 Task: Create an 'inventory' object.
Action: Mouse moved to (614, 44)
Screenshot: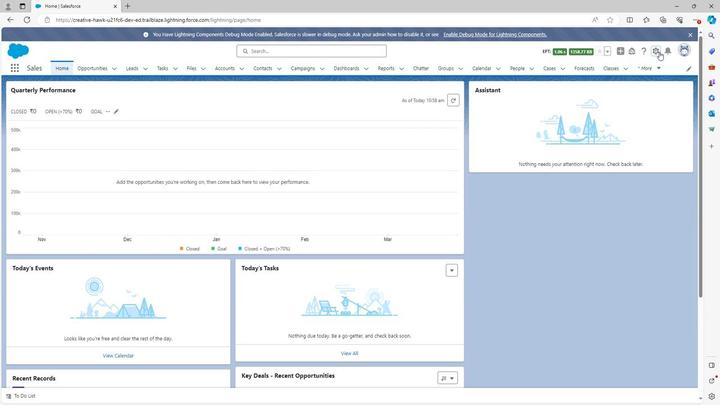 
Action: Mouse pressed left at (614, 44)
Screenshot: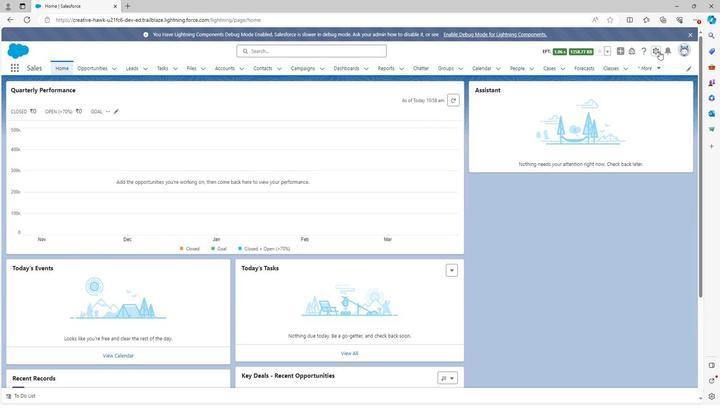 
Action: Mouse moved to (573, 66)
Screenshot: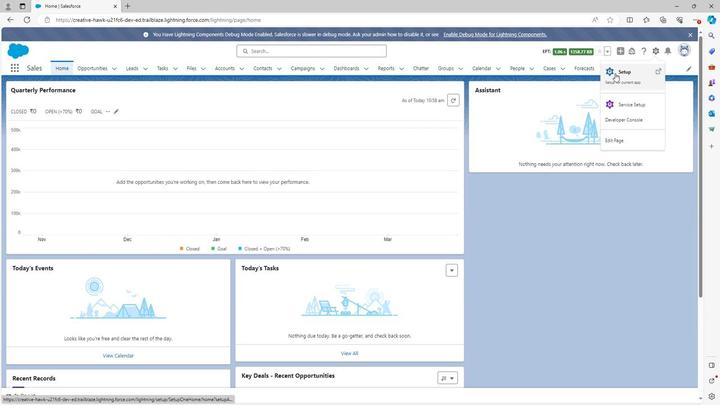 
Action: Mouse pressed left at (573, 66)
Screenshot: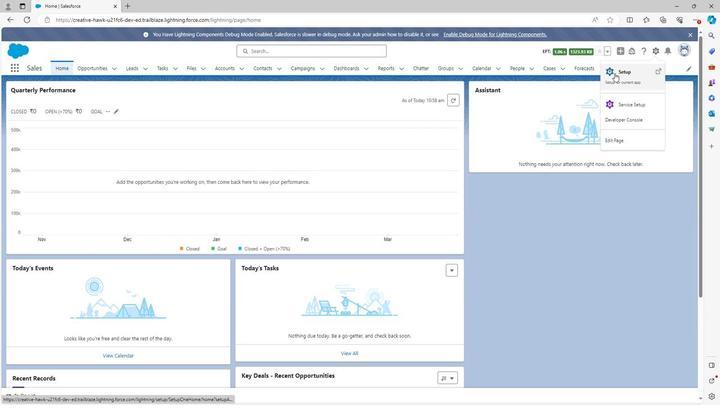 
Action: Mouse moved to (103, 60)
Screenshot: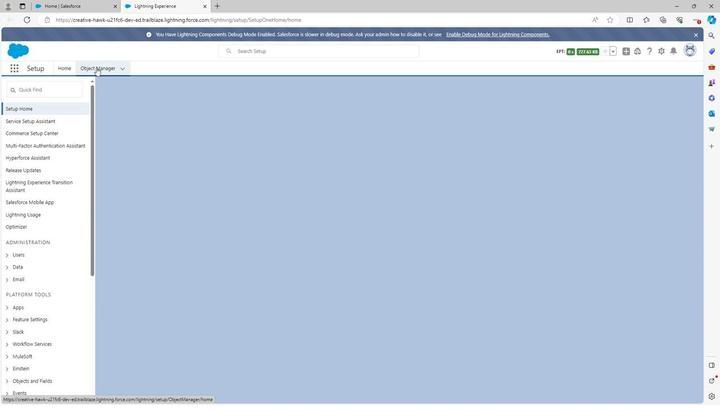 
Action: Mouse pressed left at (103, 60)
Screenshot: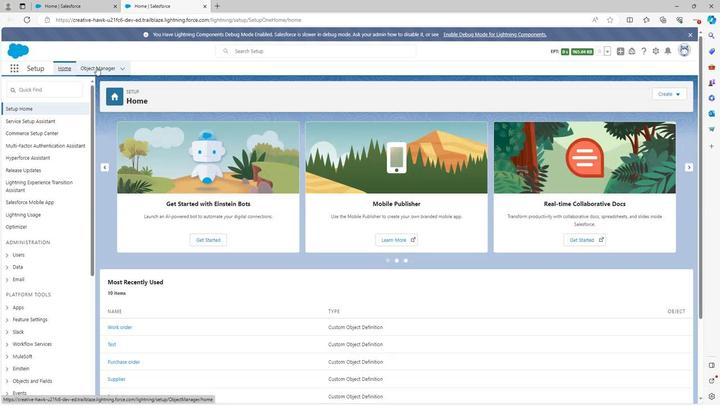 
Action: Mouse moved to (622, 88)
Screenshot: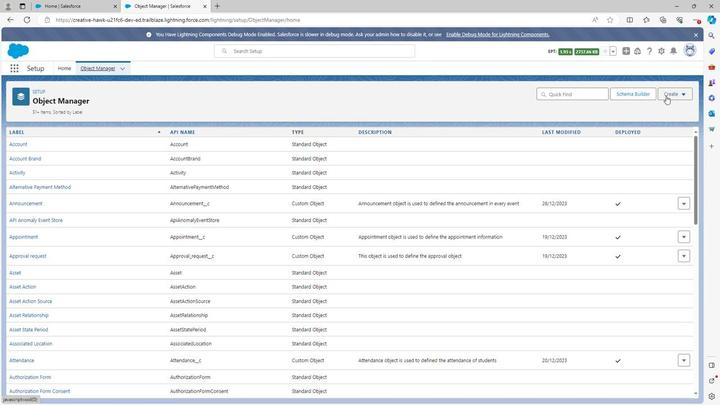 
Action: Mouse pressed left at (622, 88)
Screenshot: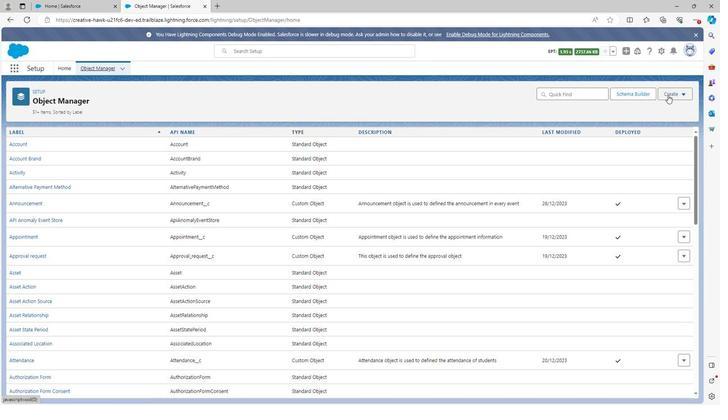 
Action: Mouse moved to (602, 109)
Screenshot: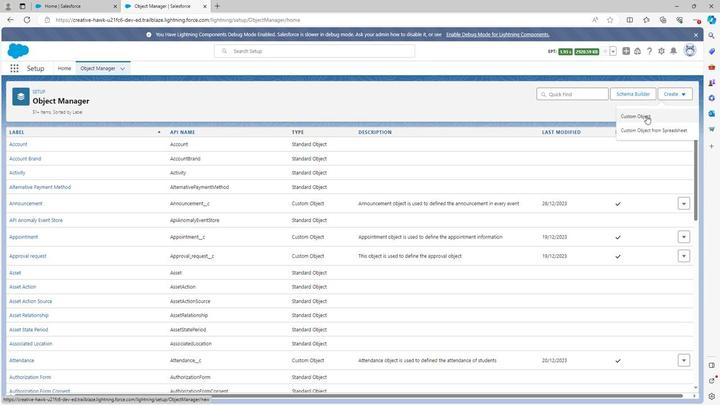 
Action: Mouse pressed left at (602, 109)
Screenshot: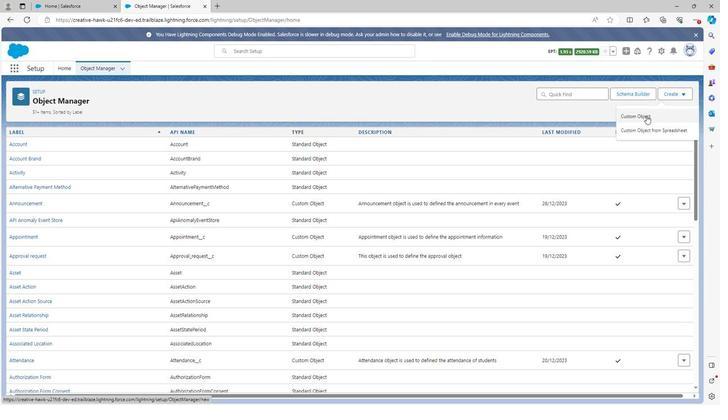 
Action: Mouse moved to (173, 185)
Screenshot: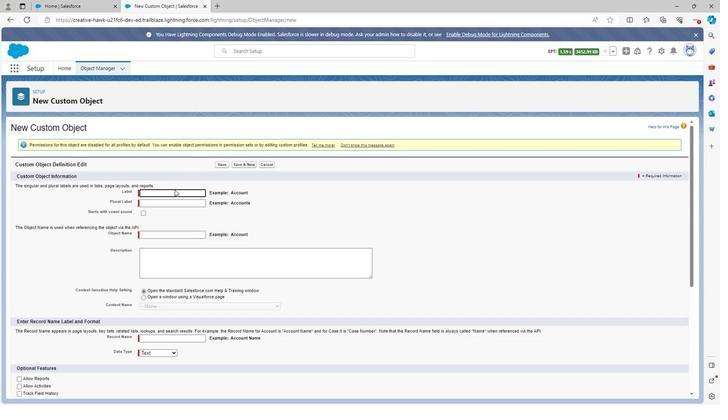 
Action: Mouse pressed left at (173, 185)
Screenshot: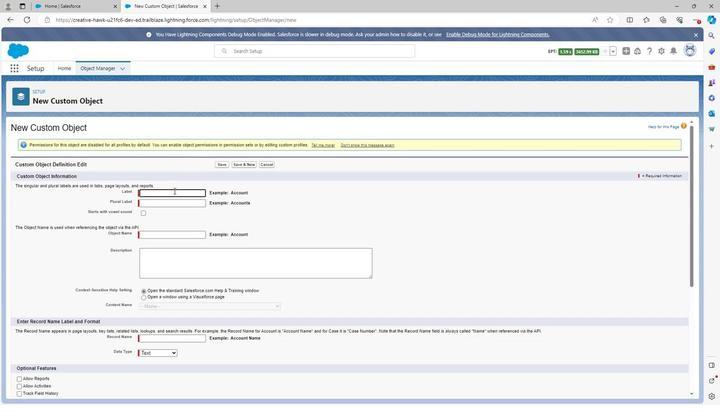 
Action: Key pressed <Key.shift>Inventory
Screenshot: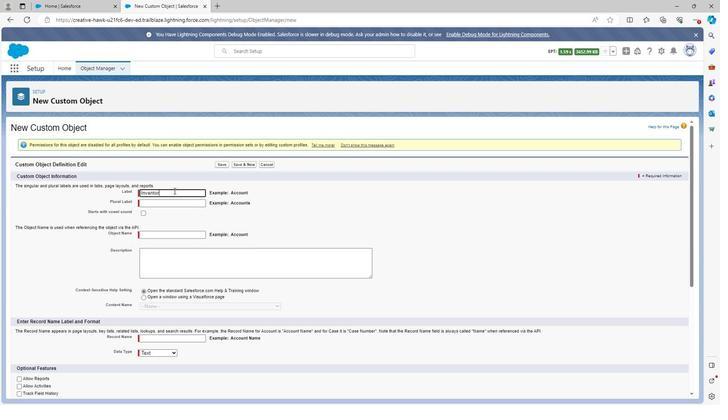 
Action: Mouse moved to (167, 216)
Screenshot: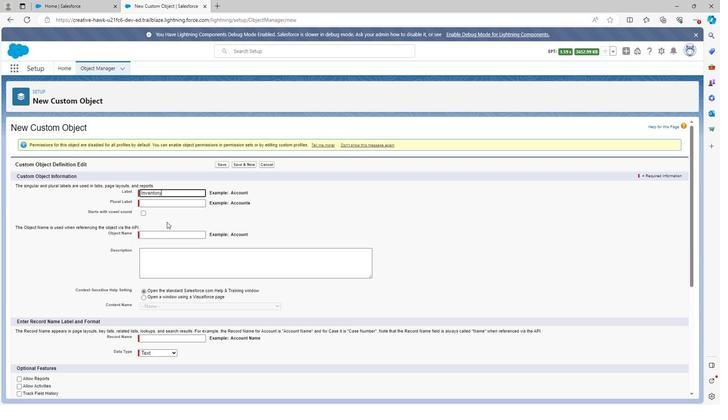 
Action: Mouse pressed left at (167, 216)
Screenshot: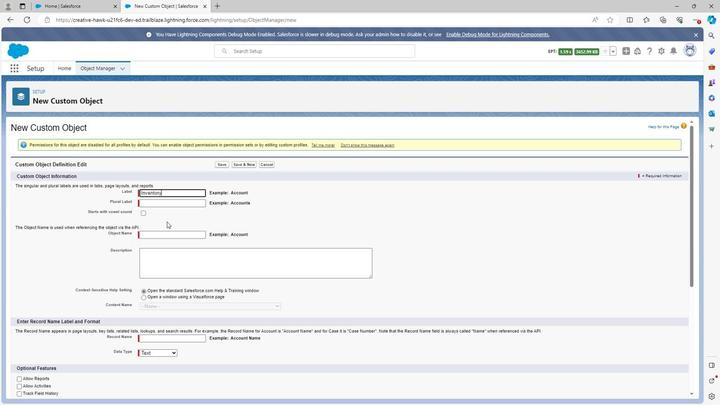 
Action: Mouse moved to (170, 197)
Screenshot: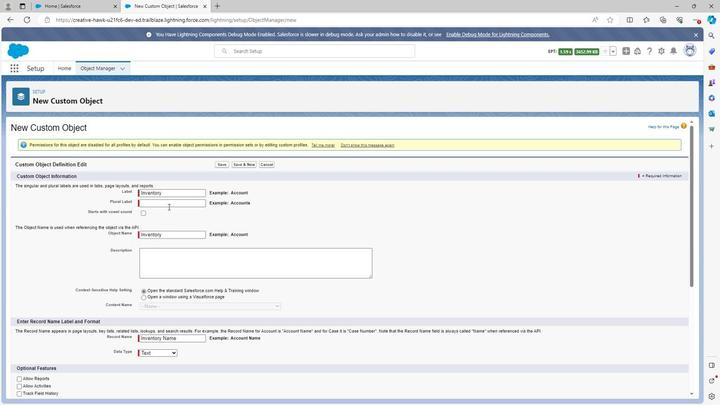 
Action: Mouse pressed left at (170, 197)
Screenshot: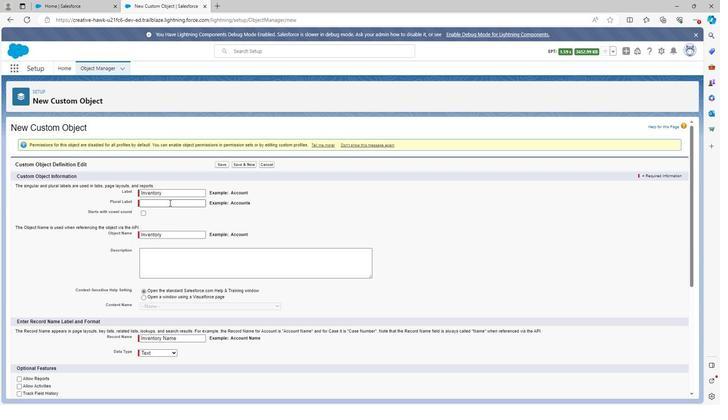 
Action: Key pressed <Key.shift>Inventories
Screenshot: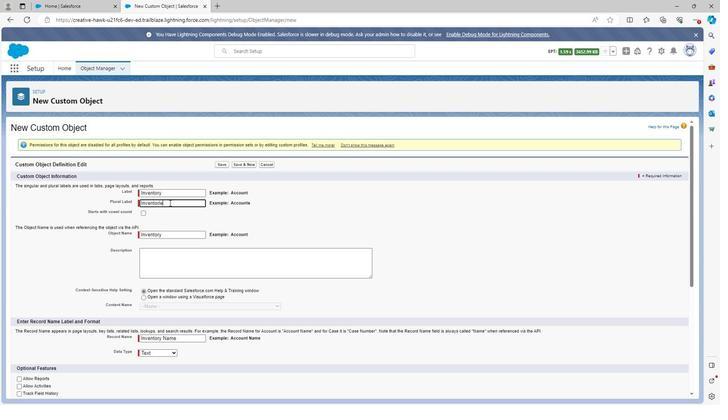 
Action: Mouse moved to (177, 254)
Screenshot: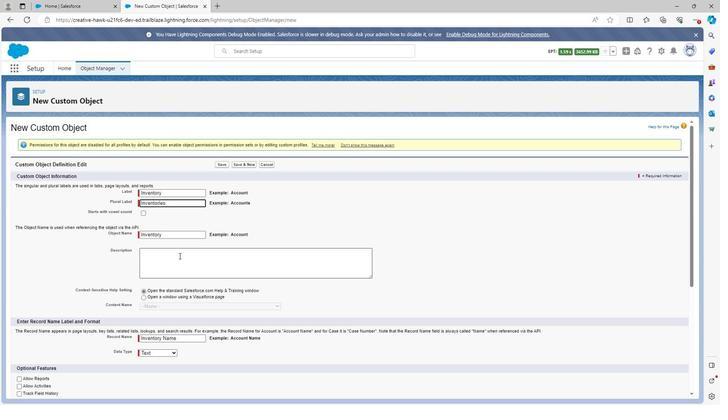 
Action: Mouse pressed left at (177, 254)
Screenshot: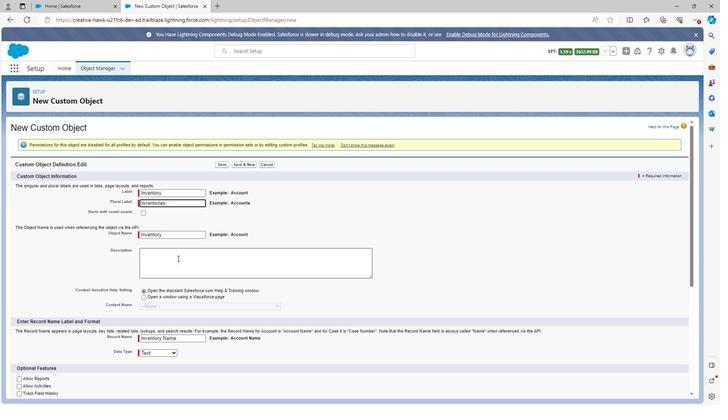 
Action: Key pressed <Key.shift>Inventory<Key.space>object<Key.space>is<Key.space>used<Key.space>to<Key.space>defined<Key.space>the<Key.space>inventory<Key.space><Key.backspace><Key.backspace>ies<Key.space>in<Key.space>re<Key.backspace><Key.backspace>supply<Key.space>chain<Key.space>managemr<Key.backspace>ent
Screenshot: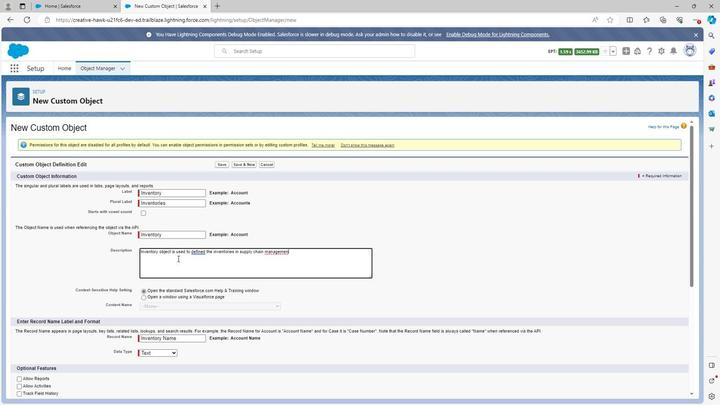 
Action: Mouse moved to (131, 333)
Screenshot: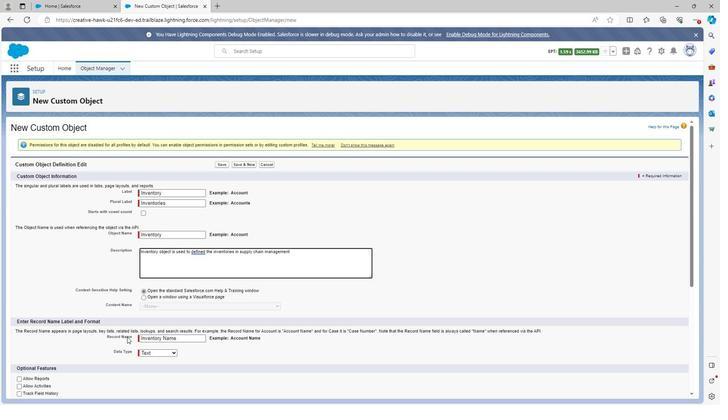 
Action: Mouse scrolled (131, 333) with delta (0, 0)
Screenshot: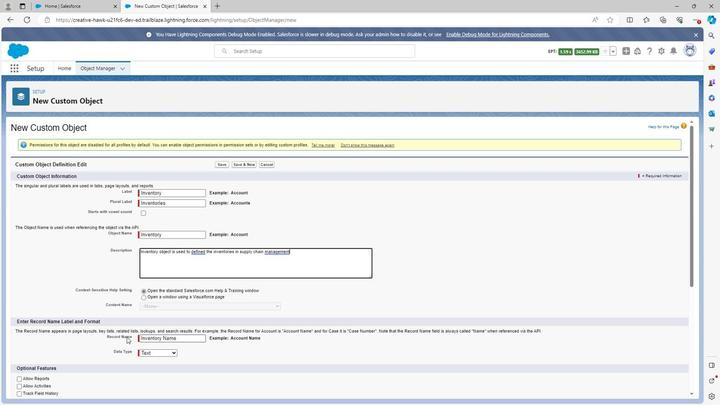 
Action: Mouse scrolled (131, 333) with delta (0, 0)
Screenshot: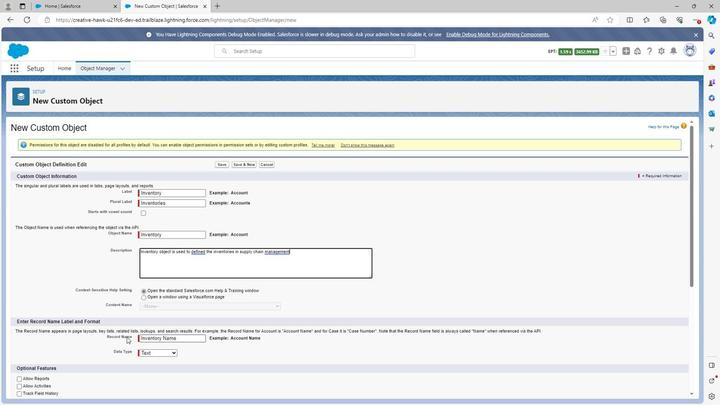 
Action: Mouse scrolled (131, 333) with delta (0, 0)
Screenshot: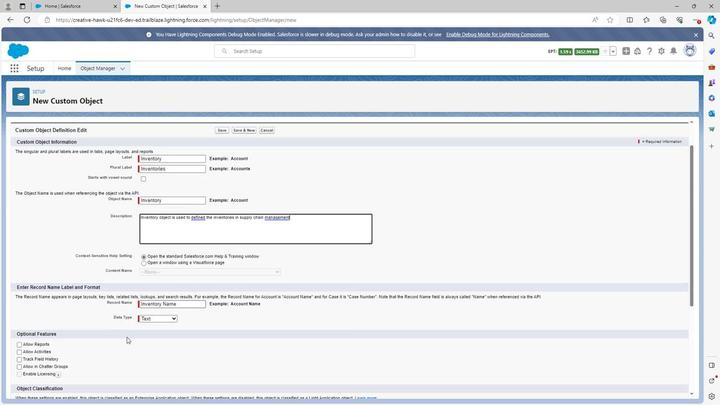 
Action: Mouse moved to (34, 247)
Screenshot: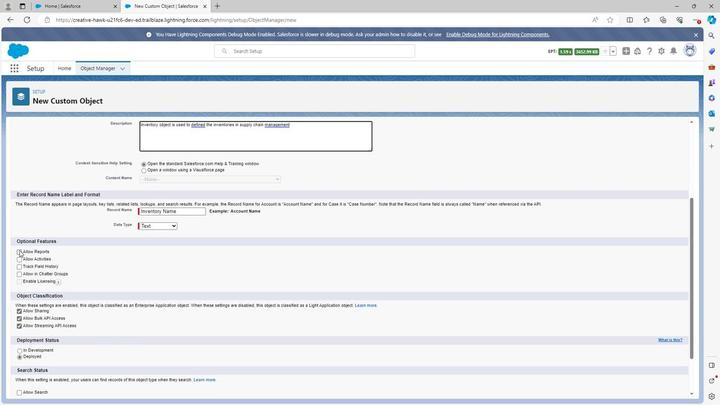 
Action: Mouse pressed left at (34, 247)
Screenshot: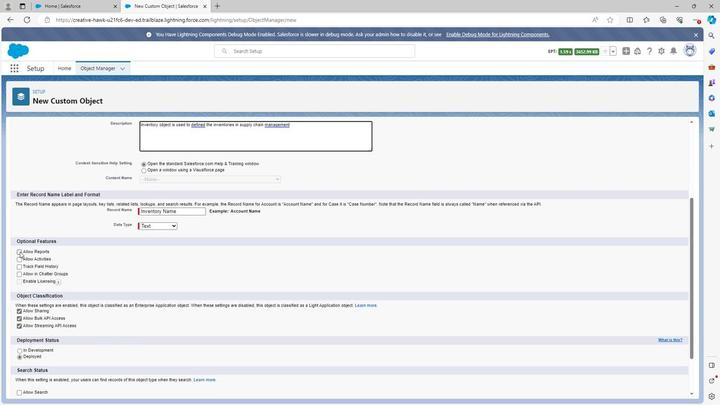 
Action: Mouse moved to (33, 254)
Screenshot: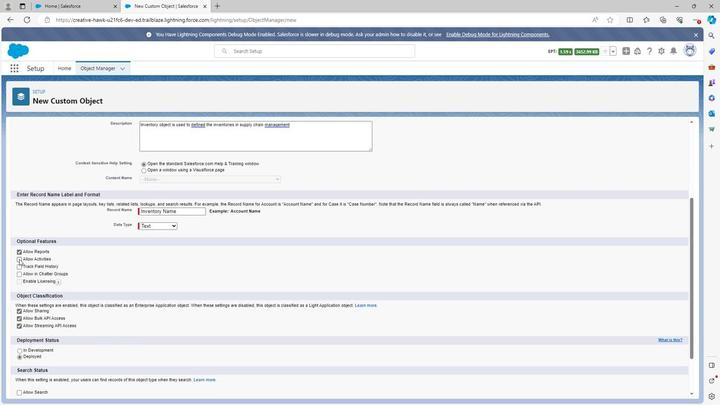 
Action: Mouse pressed left at (33, 254)
Screenshot: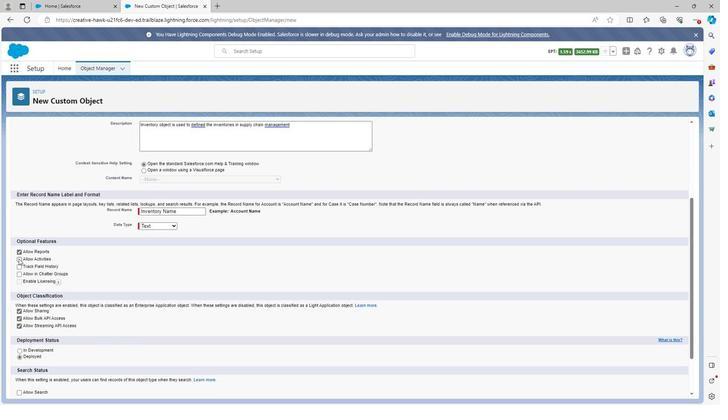 
Action: Mouse moved to (33, 259)
Screenshot: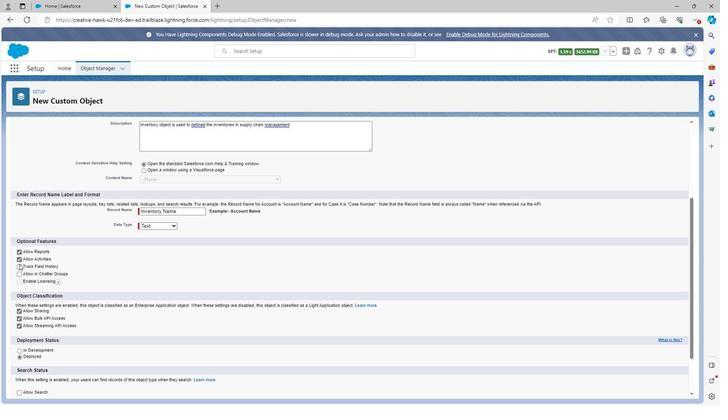 
Action: Mouse pressed left at (33, 259)
Screenshot: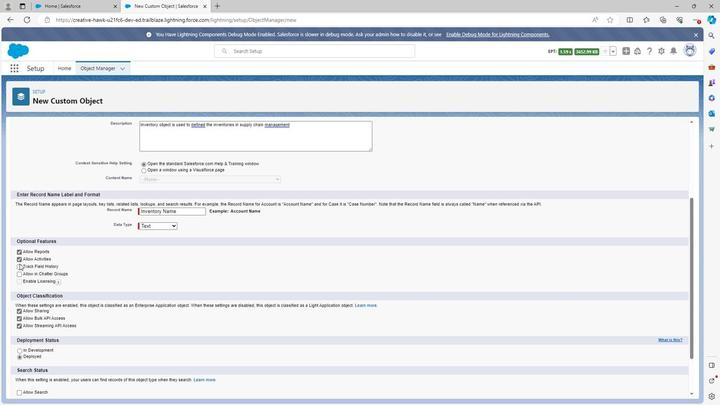 
Action: Mouse moved to (33, 260)
Screenshot: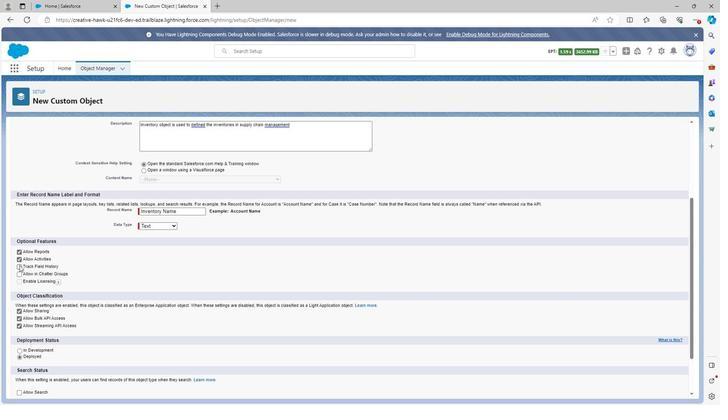 
Action: Mouse pressed left at (33, 260)
Screenshot: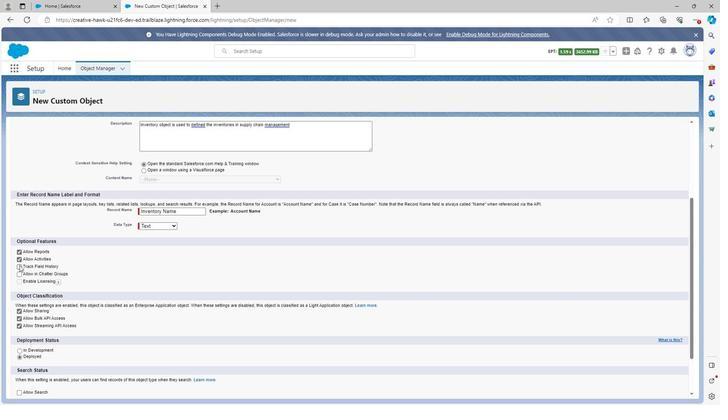 
Action: Mouse moved to (33, 269)
Screenshot: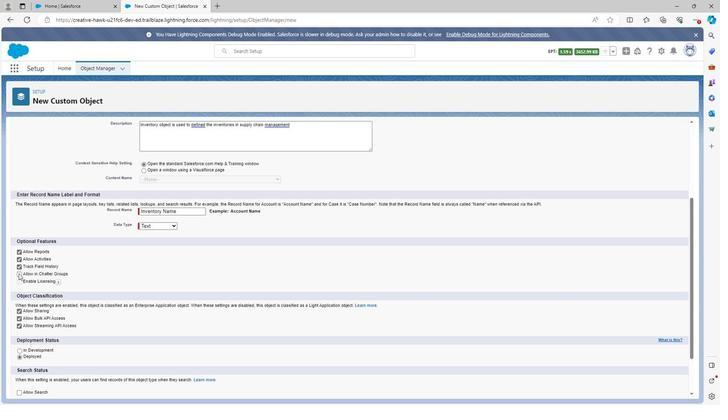
Action: Mouse pressed left at (33, 269)
Screenshot: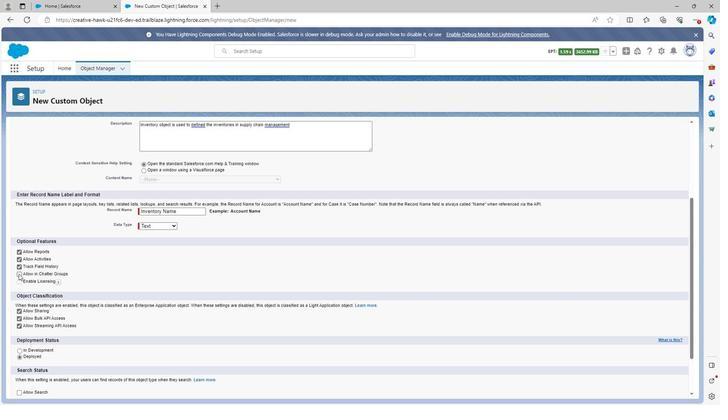 
Action: Mouse moved to (32, 391)
Screenshot: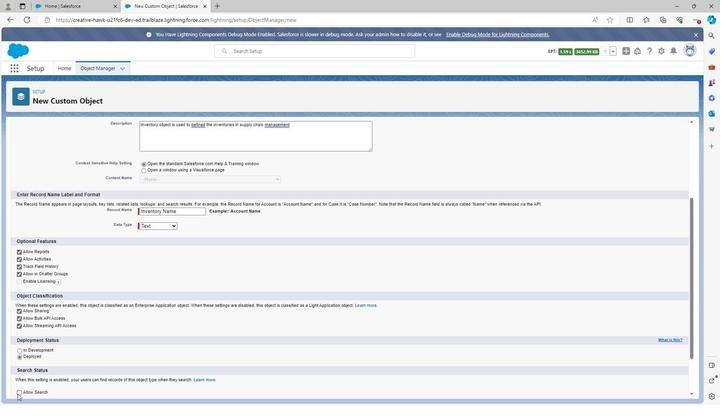 
Action: Mouse pressed left at (32, 391)
Screenshot: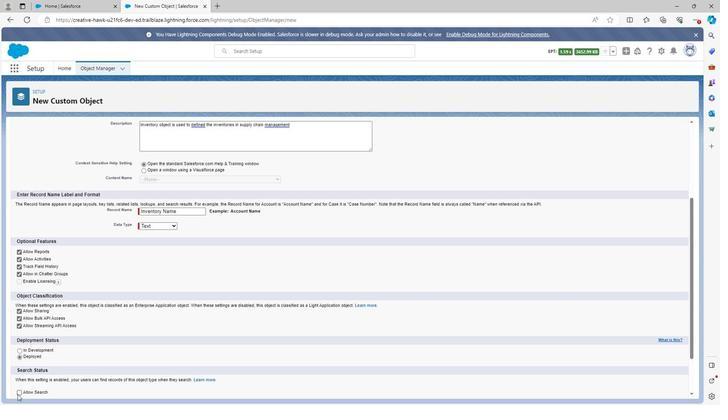 
Action: Mouse moved to (592, 360)
Screenshot: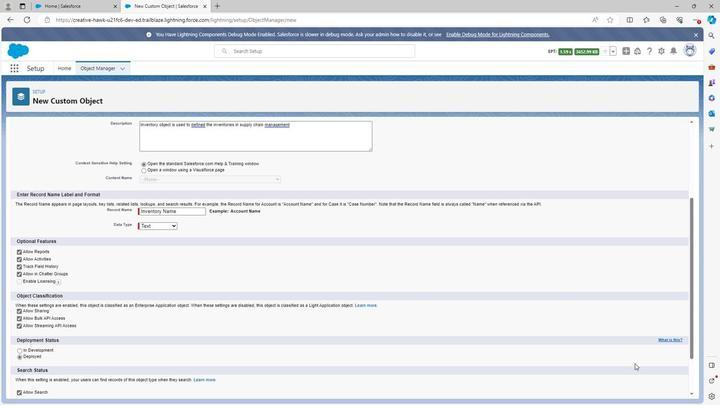 
Action: Mouse scrolled (592, 359) with delta (0, 0)
Screenshot: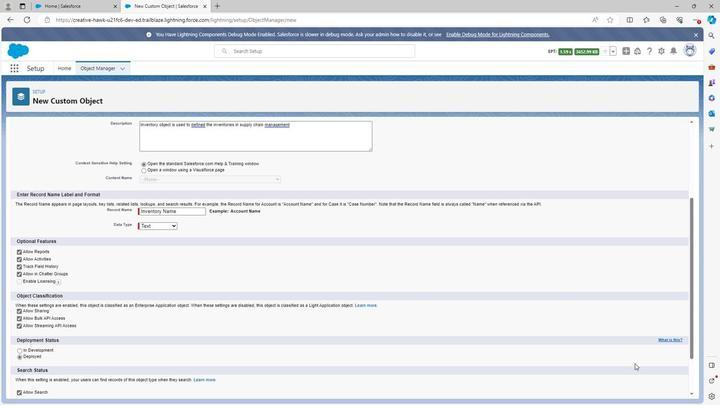 
Action: Mouse scrolled (592, 359) with delta (0, 0)
Screenshot: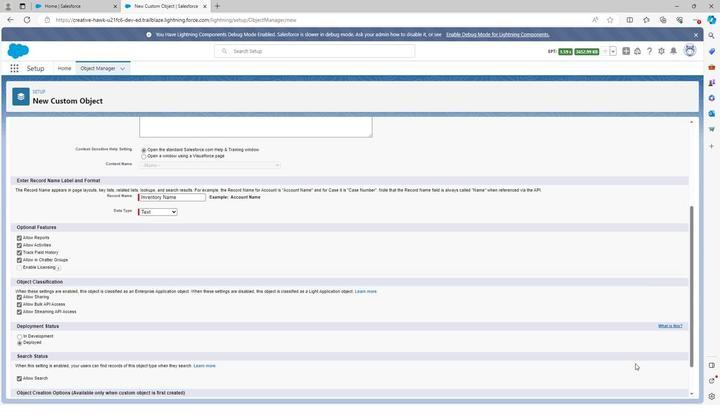 
Action: Mouse scrolled (592, 359) with delta (0, 0)
Screenshot: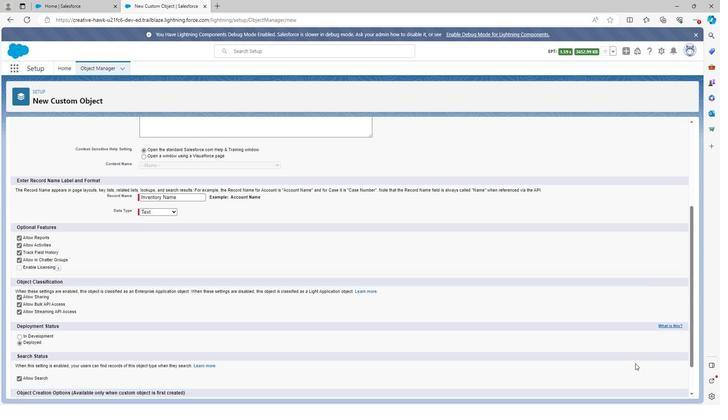 
Action: Mouse scrolled (592, 359) with delta (0, 0)
Screenshot: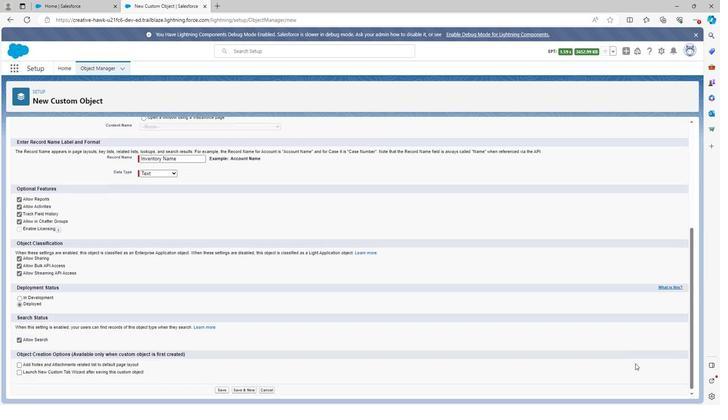
Action: Mouse moved to (215, 385)
Screenshot: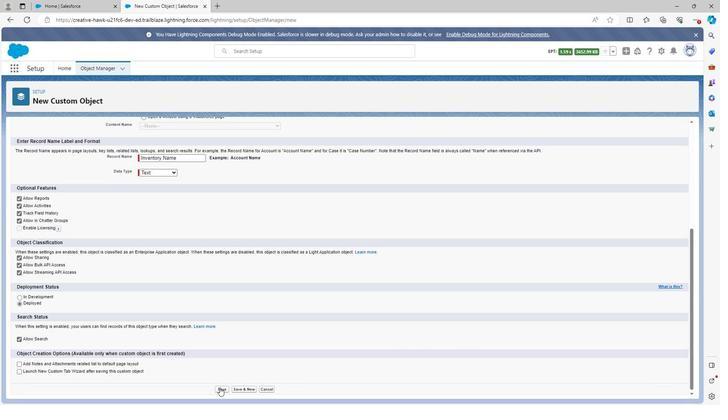 
Action: Mouse pressed left at (215, 385)
Screenshot: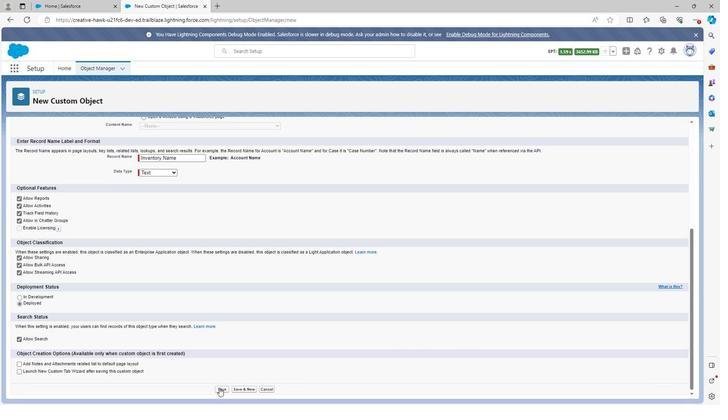 
Action: Mouse moved to (95, 60)
Screenshot: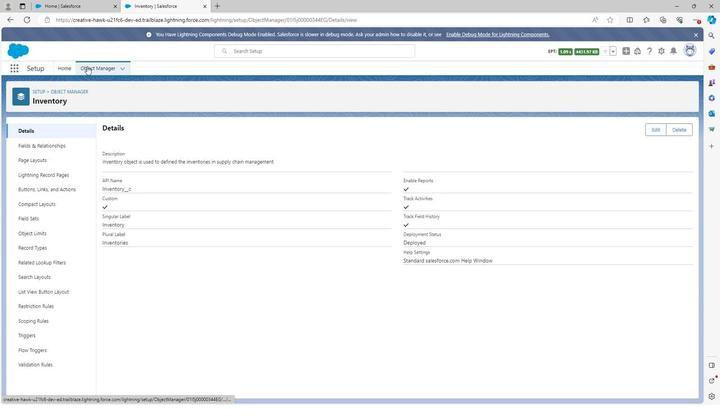 
Action: Mouse pressed left at (95, 60)
Screenshot: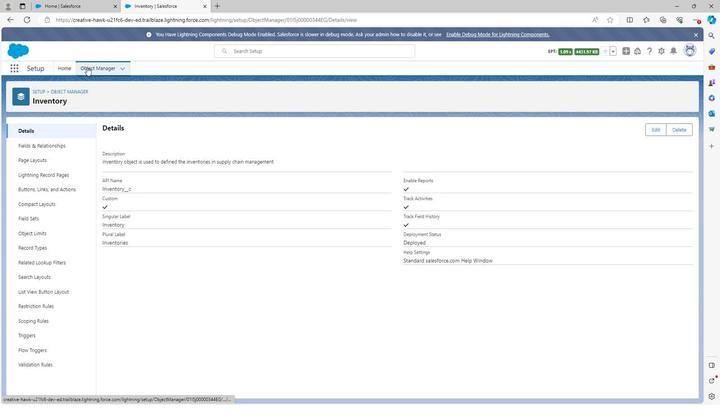 
Action: Mouse moved to (57, 329)
Screenshot: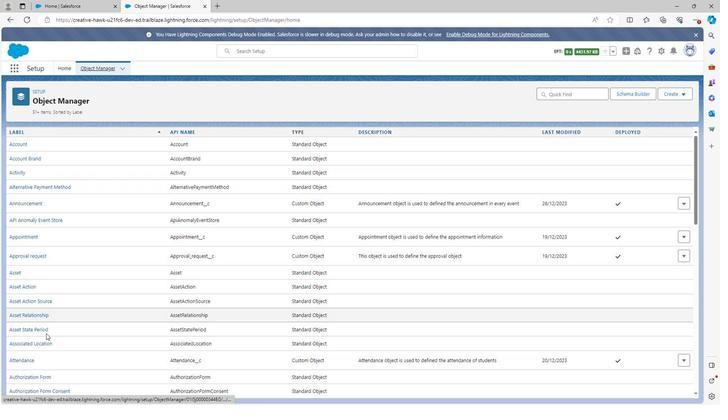 
Action: Mouse scrolled (57, 329) with delta (0, 0)
Screenshot: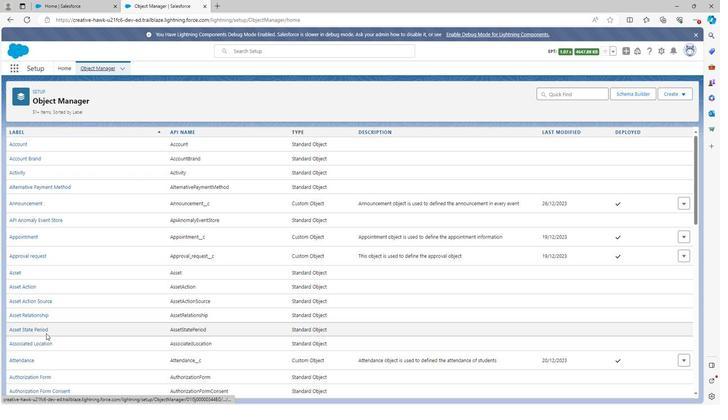 
Action: Mouse scrolled (57, 329) with delta (0, 0)
Screenshot: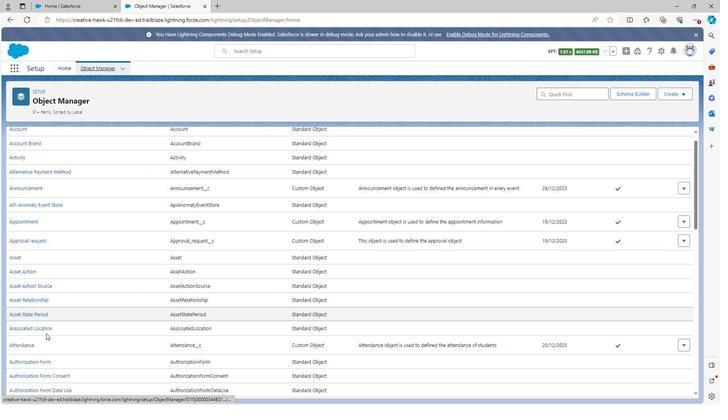 
Action: Mouse scrolled (57, 329) with delta (0, 0)
Screenshot: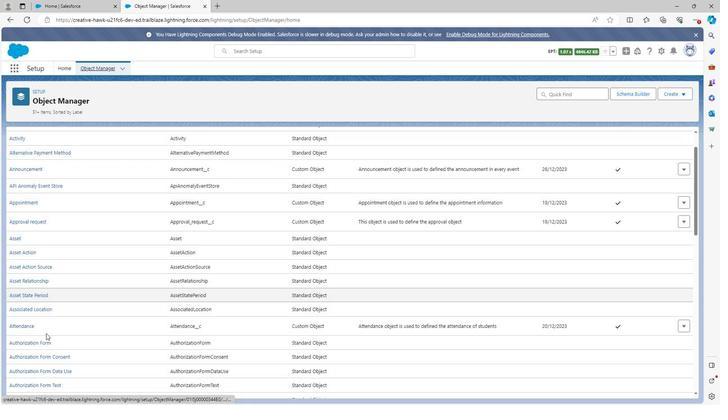 
Action: Mouse moved to (57, 330)
Screenshot: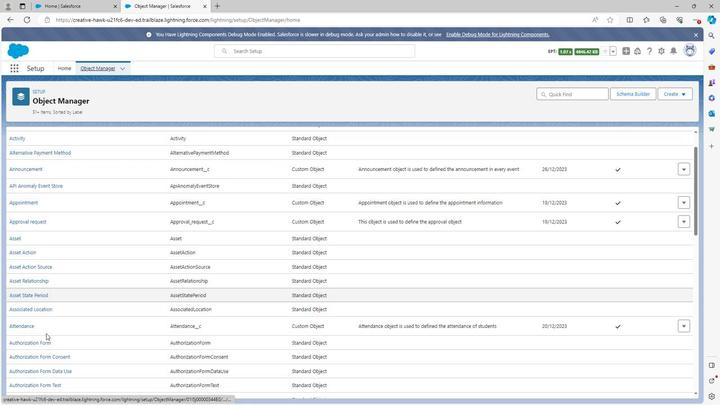 
Action: Mouse scrolled (57, 329) with delta (0, 0)
Screenshot: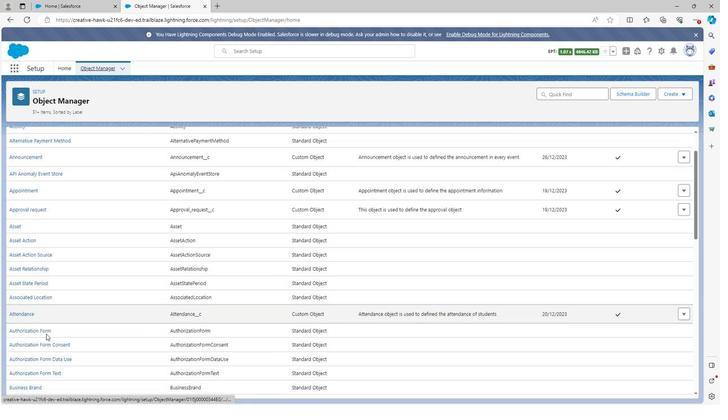 
Action: Mouse moved to (57, 331)
Screenshot: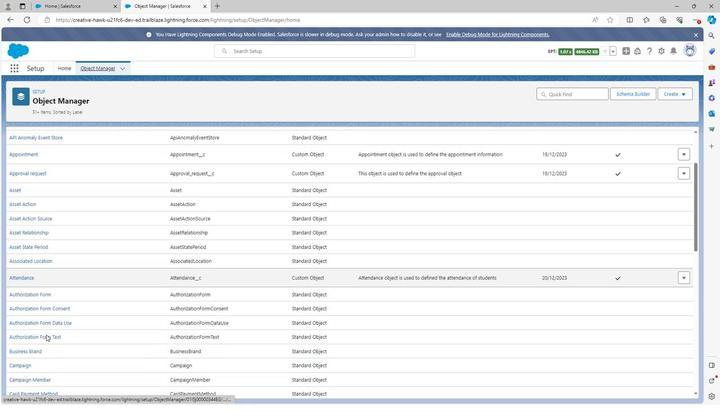 
Action: Mouse scrolled (57, 330) with delta (0, 0)
Screenshot: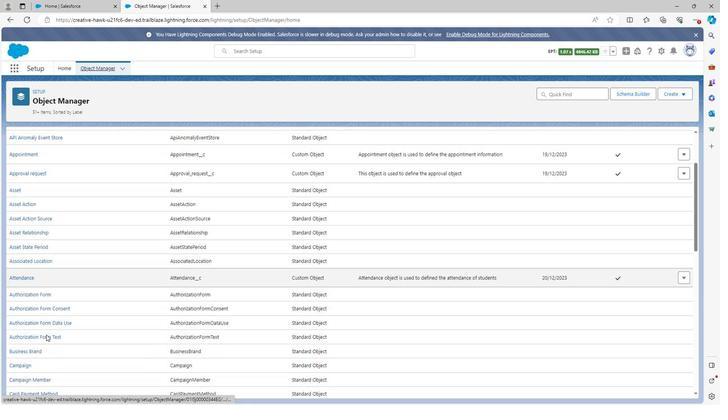 
Action: Mouse scrolled (57, 330) with delta (0, 0)
Screenshot: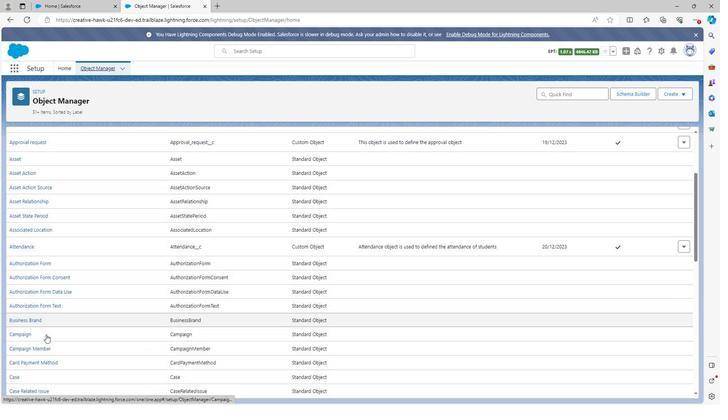 
Action: Mouse scrolled (57, 330) with delta (0, 0)
Screenshot: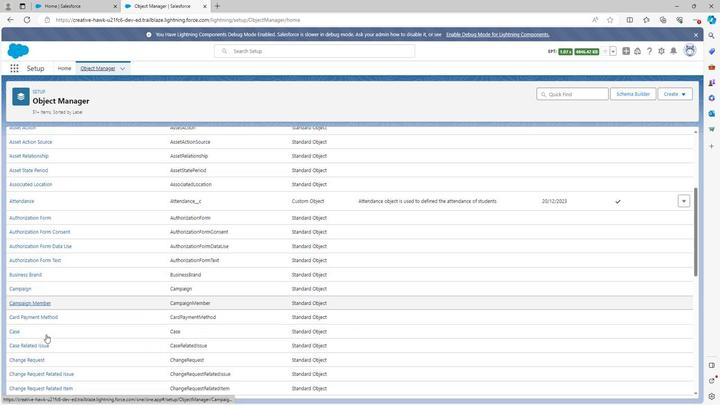 
Action: Mouse scrolled (57, 330) with delta (0, 0)
Screenshot: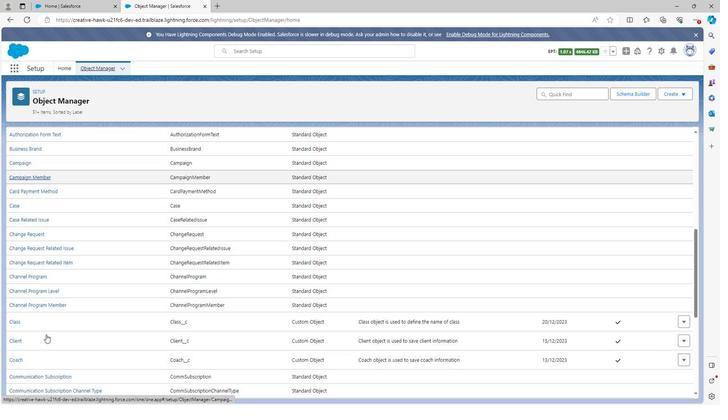 
Action: Mouse scrolled (57, 330) with delta (0, 0)
Screenshot: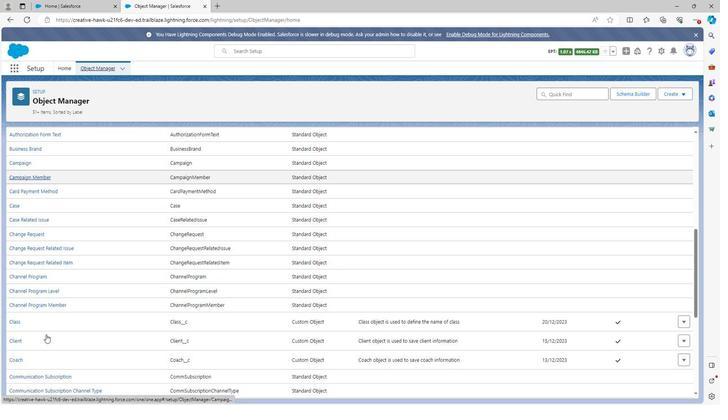 
Action: Mouse scrolled (57, 330) with delta (0, 0)
Screenshot: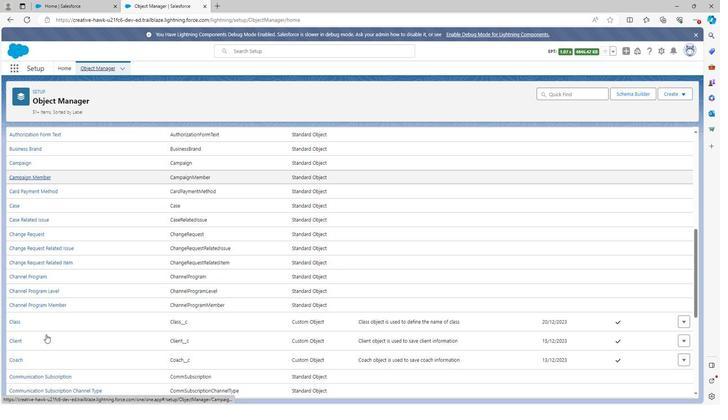
Action: Mouse scrolled (57, 330) with delta (0, 0)
Screenshot: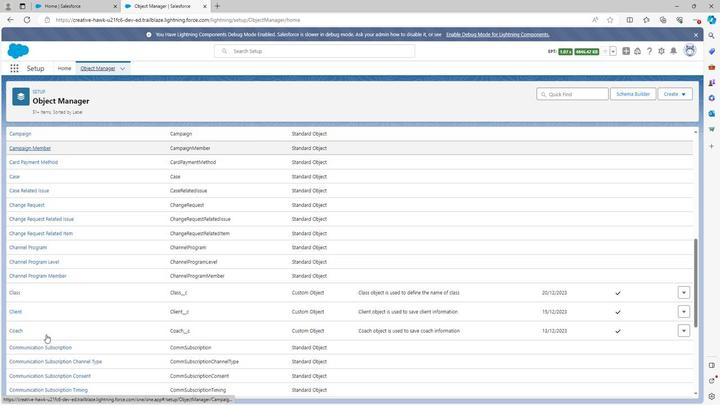 
Action: Mouse moved to (57, 331)
Screenshot: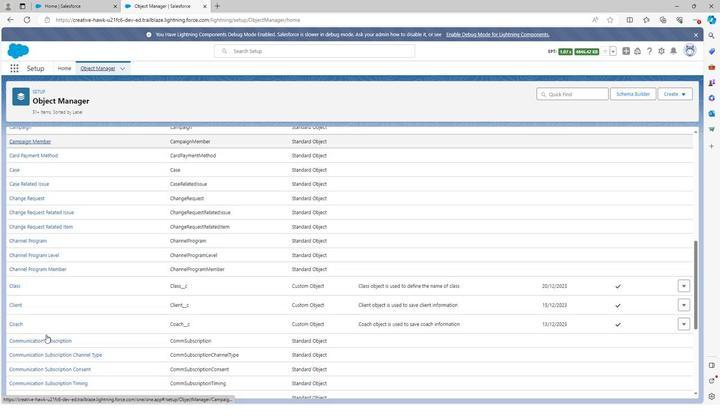 
Action: Mouse scrolled (57, 331) with delta (0, 0)
Screenshot: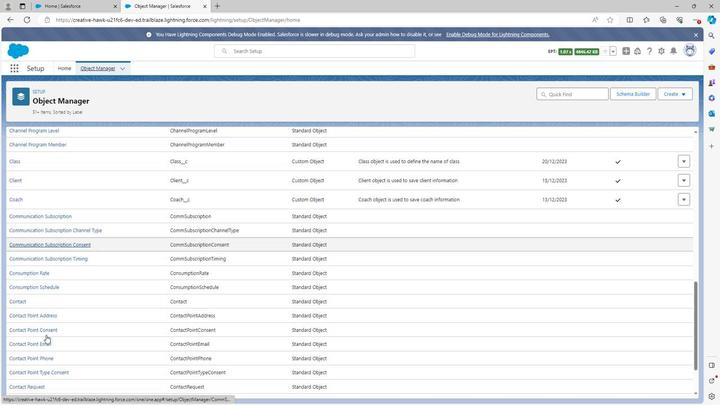 
Action: Mouse moved to (57, 332)
Screenshot: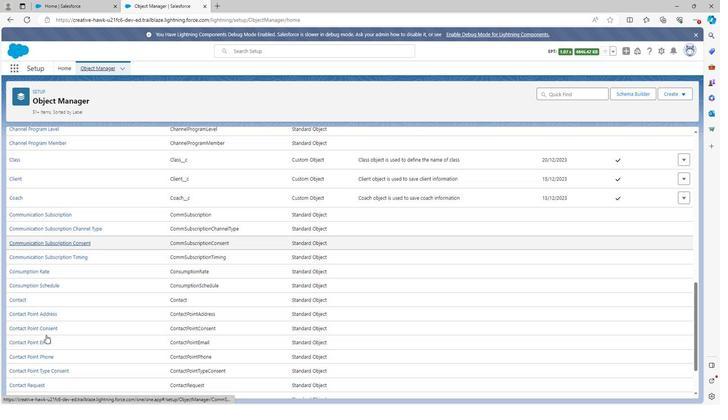 
Action: Mouse scrolled (57, 331) with delta (0, 0)
Screenshot: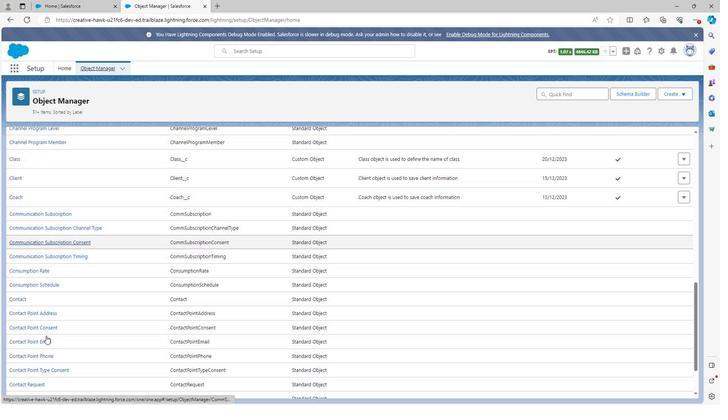 
Action: Mouse scrolled (57, 331) with delta (0, 0)
Screenshot: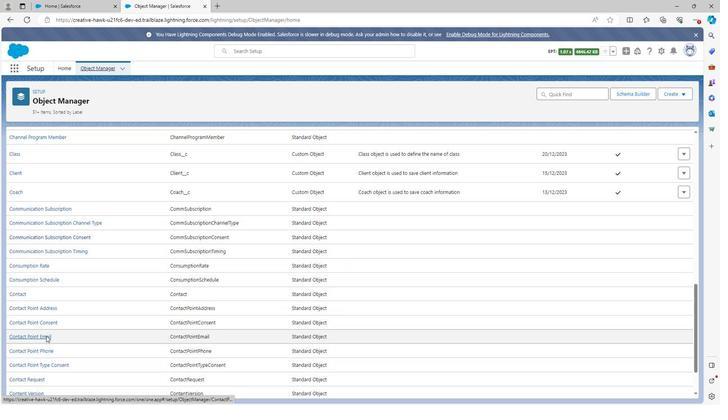 
Action: Mouse scrolled (57, 331) with delta (0, 0)
Screenshot: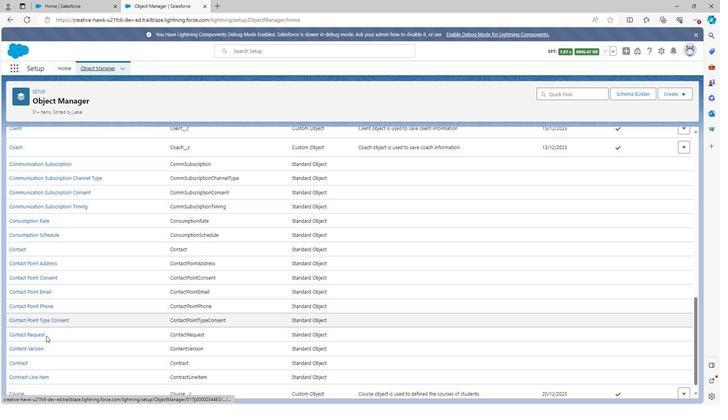 
Action: Mouse scrolled (57, 331) with delta (0, 0)
Screenshot: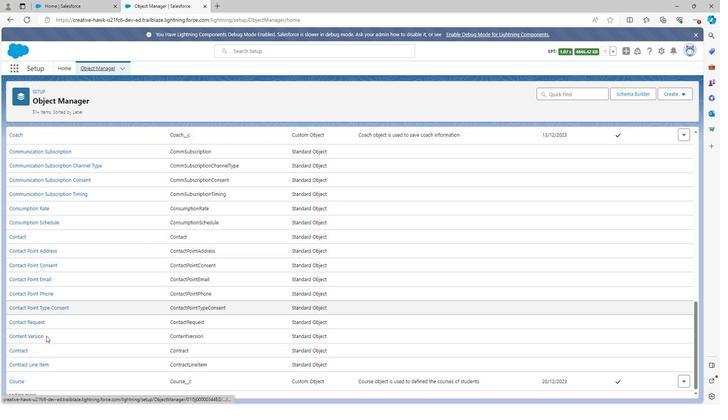 
Action: Mouse scrolled (57, 331) with delta (0, 0)
Screenshot: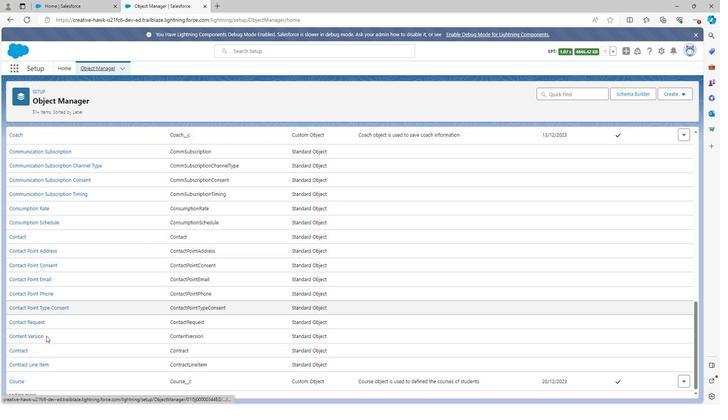 
Action: Mouse scrolled (57, 331) with delta (0, 0)
Screenshot: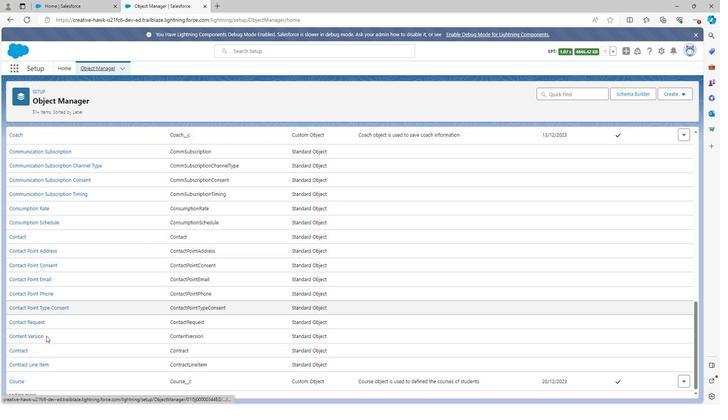 
Action: Mouse scrolled (57, 331) with delta (0, 0)
Screenshot: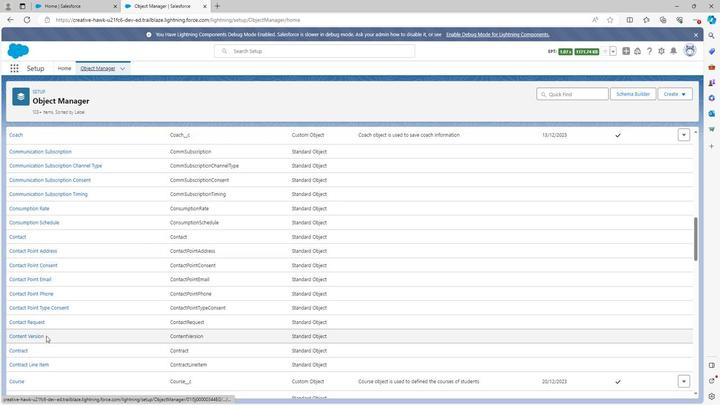 
Action: Mouse scrolled (57, 331) with delta (0, 0)
Screenshot: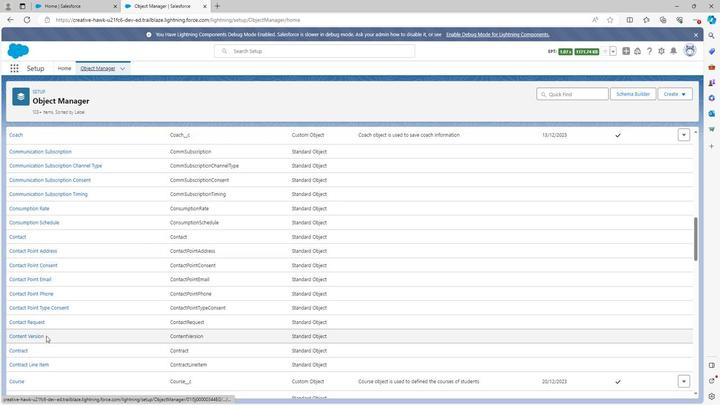 
Action: Mouse scrolled (57, 331) with delta (0, 0)
Screenshot: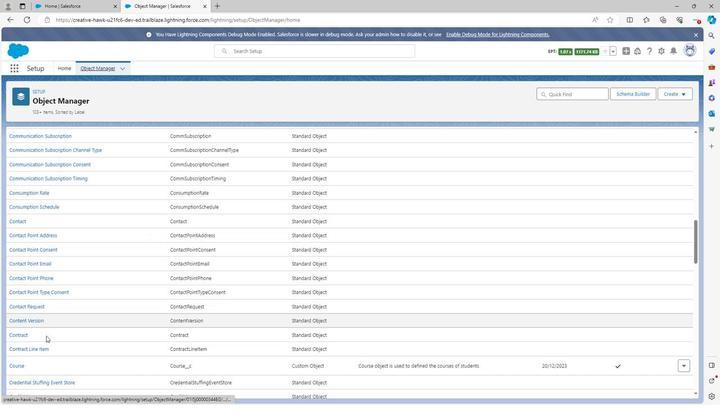 
Action: Mouse scrolled (57, 331) with delta (0, 0)
Screenshot: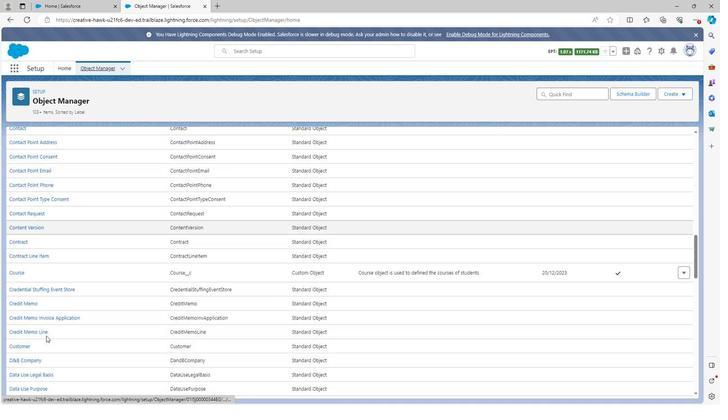 
Action: Mouse scrolled (57, 331) with delta (0, 0)
Screenshot: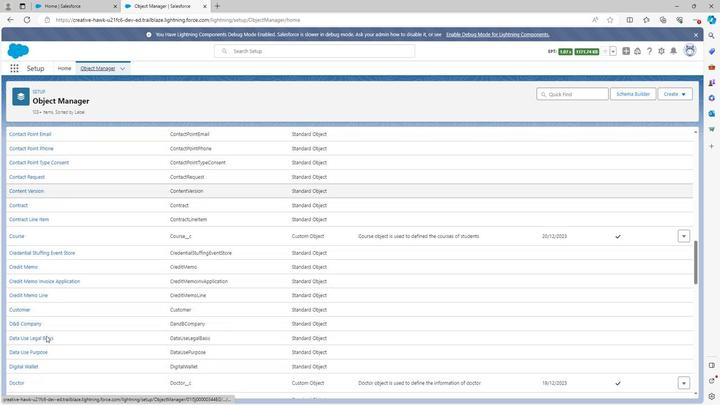 
Action: Mouse scrolled (57, 331) with delta (0, 0)
Screenshot: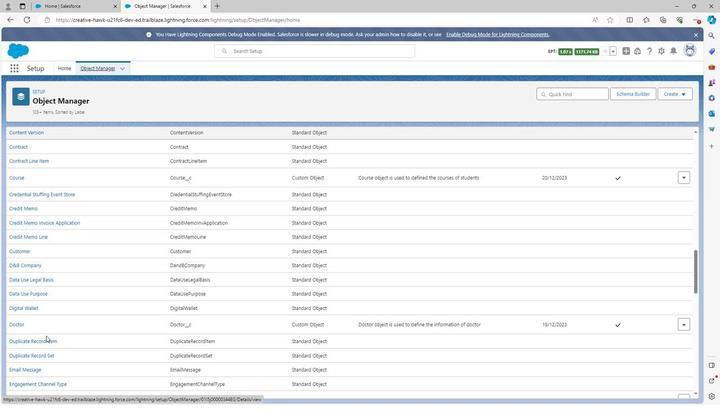 
Action: Mouse scrolled (57, 331) with delta (0, 0)
Screenshot: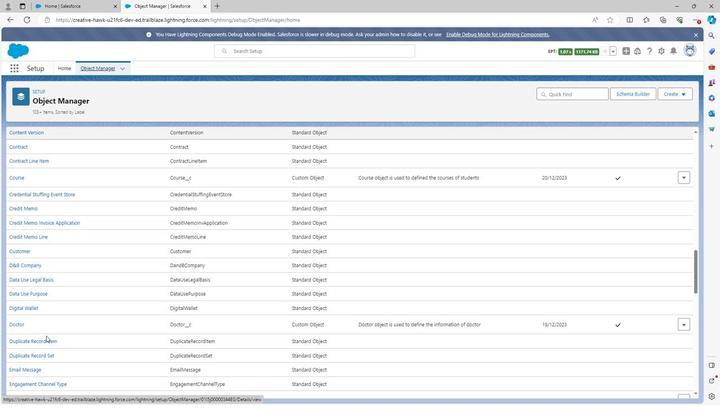 
Action: Mouse scrolled (57, 331) with delta (0, 0)
Screenshot: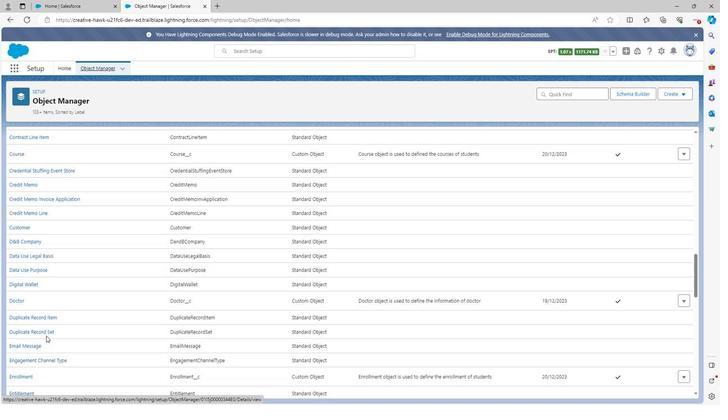 
Action: Mouse scrolled (57, 331) with delta (0, 0)
Screenshot: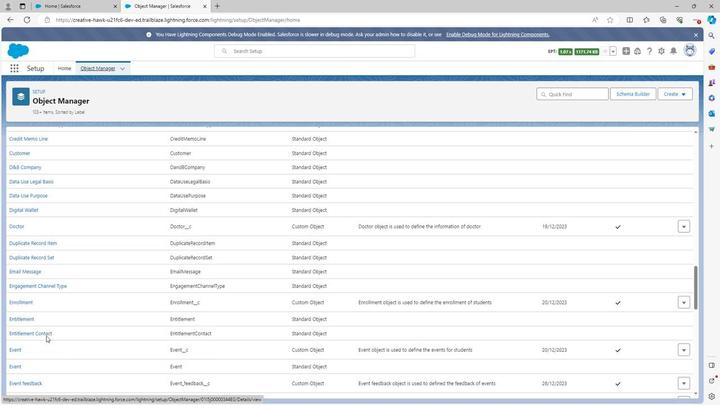 
Action: Mouse scrolled (57, 331) with delta (0, 0)
Screenshot: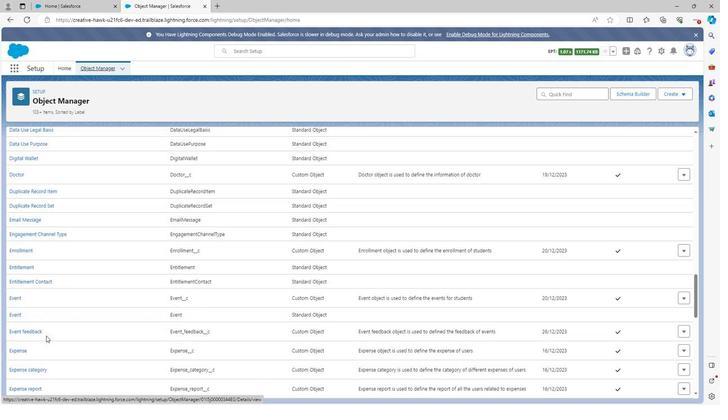
Action: Mouse scrolled (57, 331) with delta (0, 0)
Screenshot: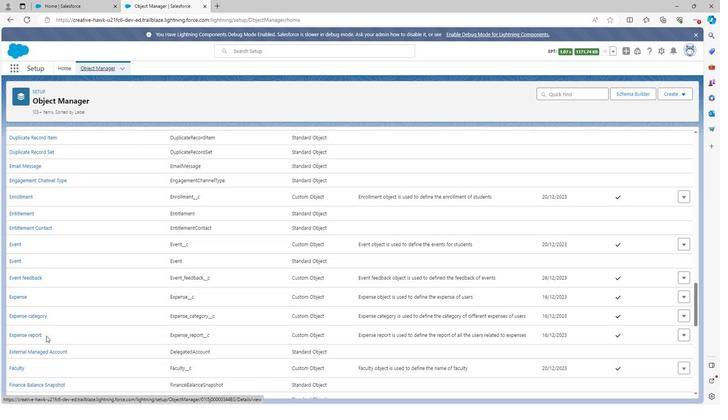 
Action: Mouse scrolled (57, 331) with delta (0, 0)
Screenshot: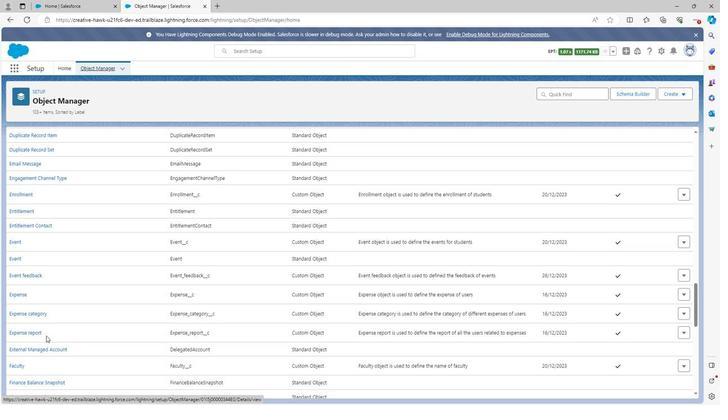 
Action: Mouse scrolled (57, 331) with delta (0, 0)
Screenshot: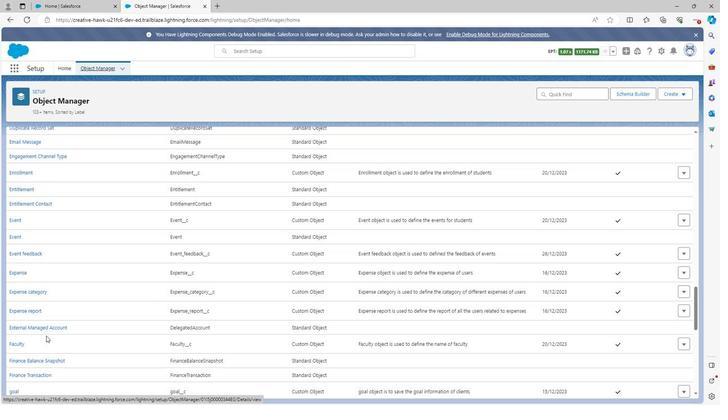 
Action: Mouse scrolled (57, 331) with delta (0, 0)
Screenshot: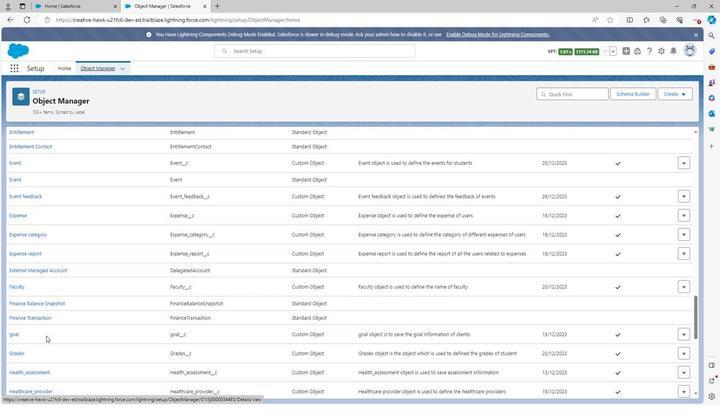 
Action: Mouse scrolled (57, 331) with delta (0, 0)
Screenshot: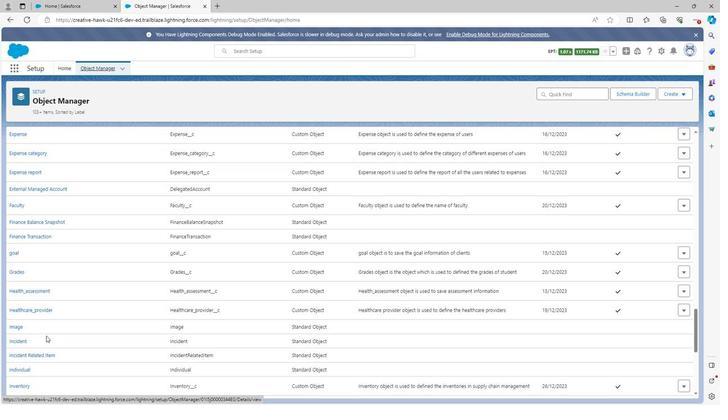 
Action: Mouse scrolled (57, 331) with delta (0, 0)
Screenshot: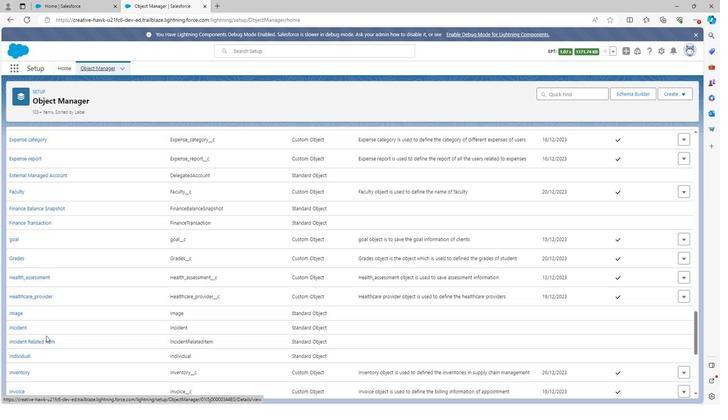 
Action: Mouse scrolled (57, 331) with delta (0, 0)
Screenshot: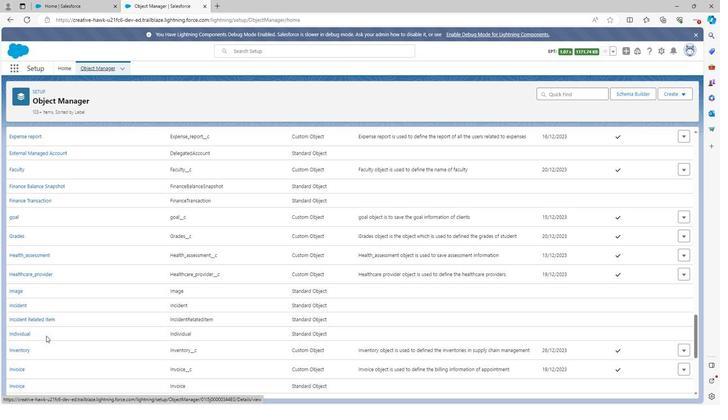 
Action: Mouse moved to (35, 258)
Screenshot: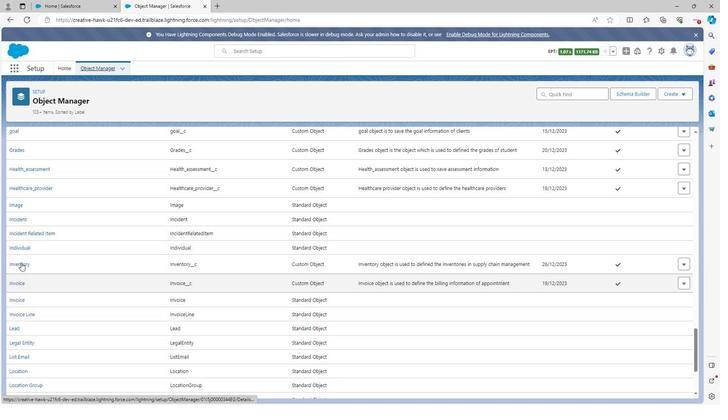 
Action: Mouse pressed left at (35, 258)
Screenshot: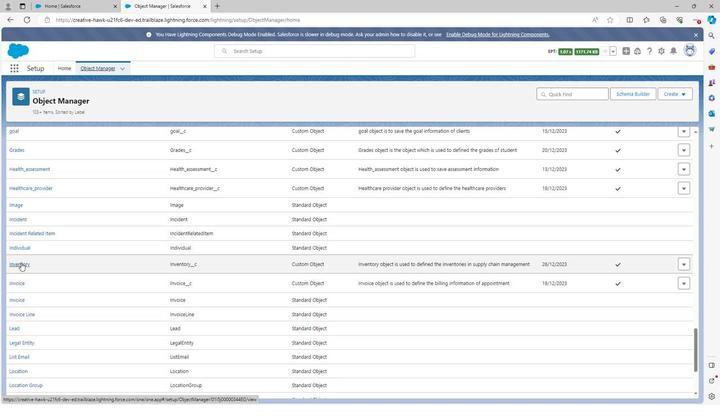 
Action: Mouse moved to (159, 248)
Screenshot: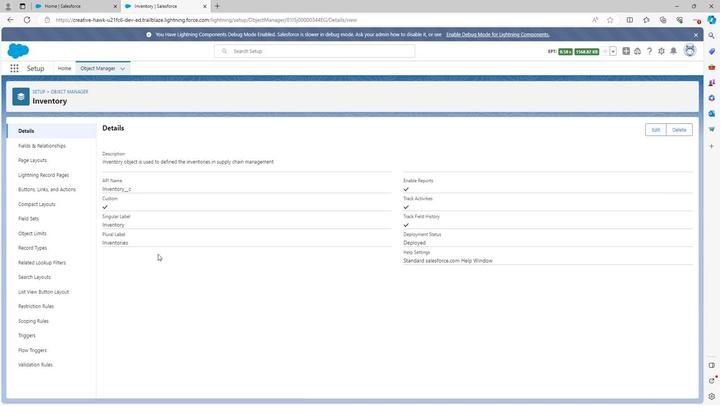 
